 Task: Assign Harsh Tikku as Assignee of Child Issue ChildIssue0055 of Issue Issue0028 in Backlog  in Scrum Project Project0006 in Jira
Action: Mouse moved to (432, 487)
Screenshot: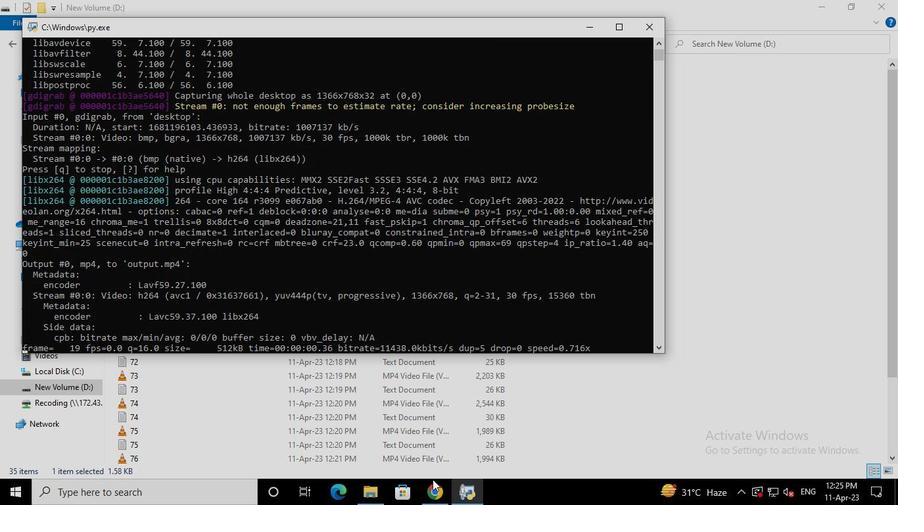 
Action: Mouse pressed left at (432, 487)
Screenshot: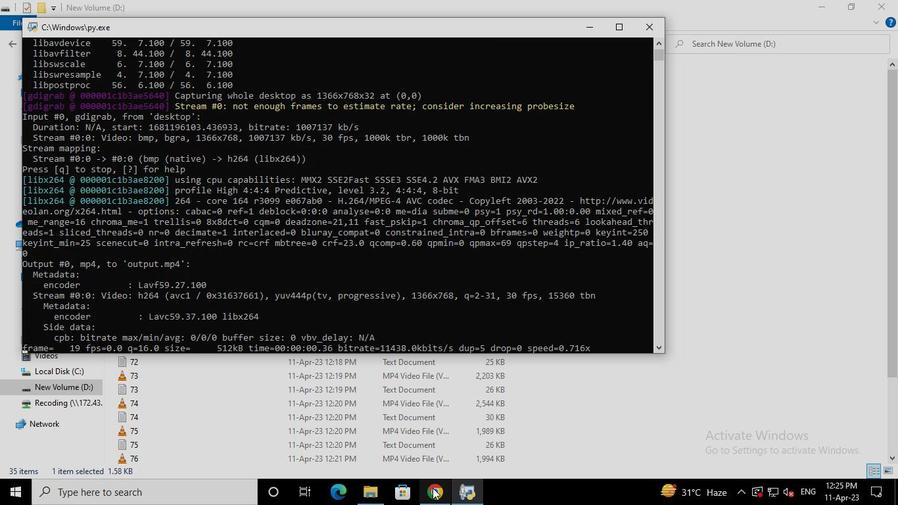 
Action: Mouse moved to (92, 202)
Screenshot: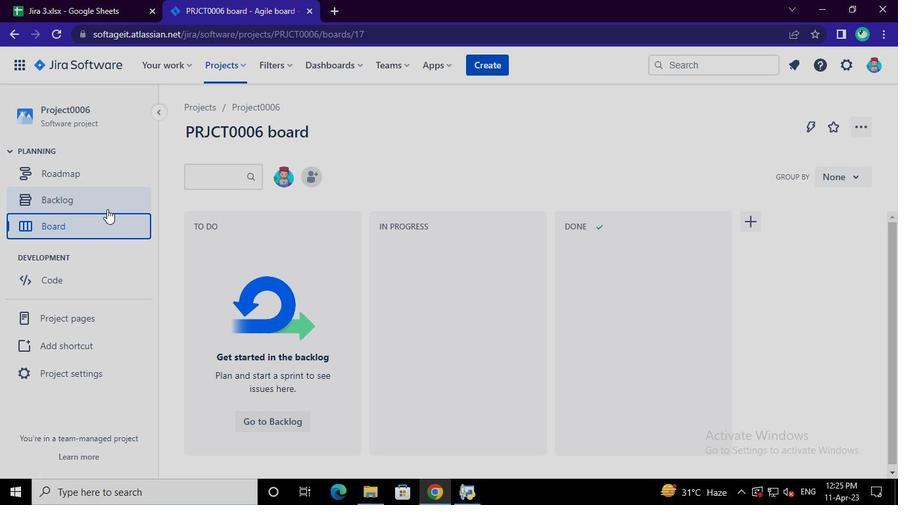 
Action: Mouse pressed left at (92, 202)
Screenshot: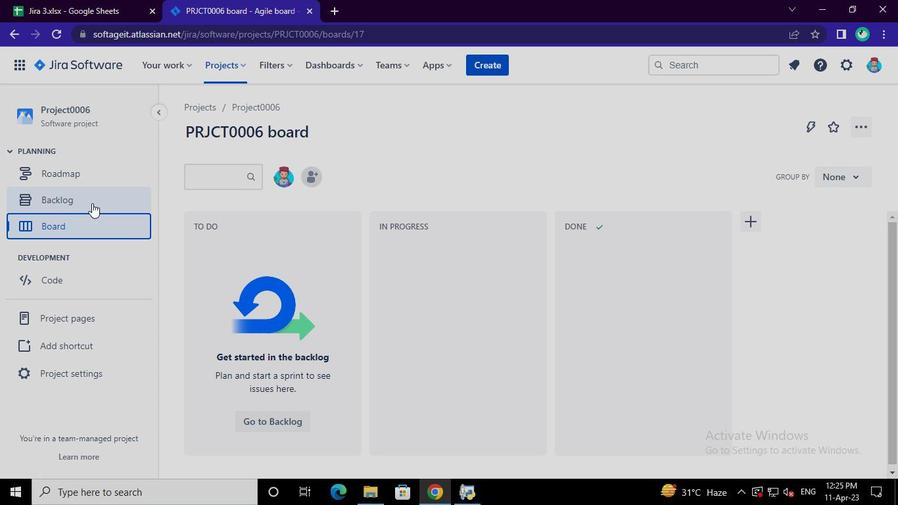 
Action: Mouse moved to (299, 340)
Screenshot: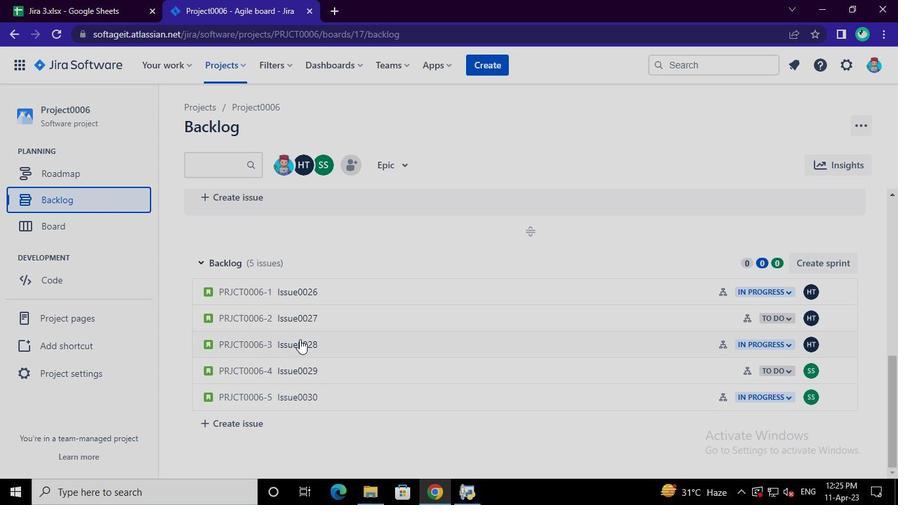 
Action: Mouse pressed left at (299, 340)
Screenshot: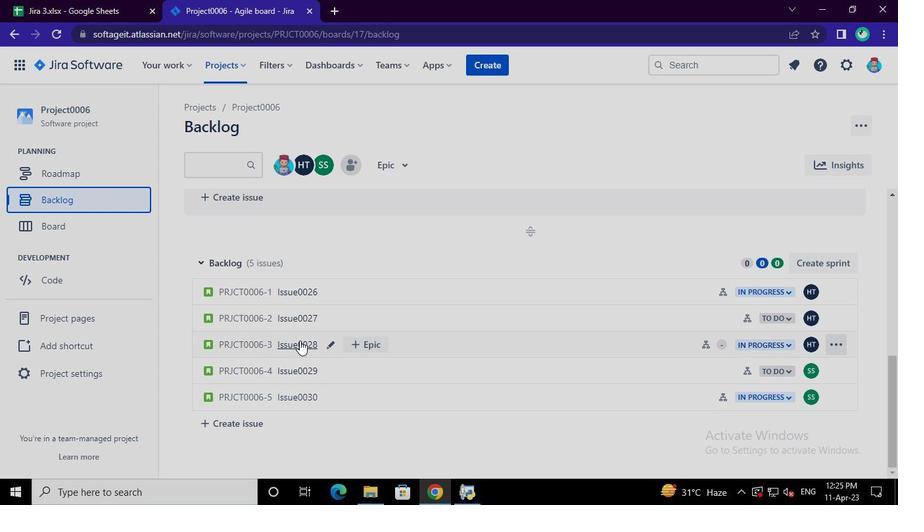 
Action: Mouse moved to (815, 293)
Screenshot: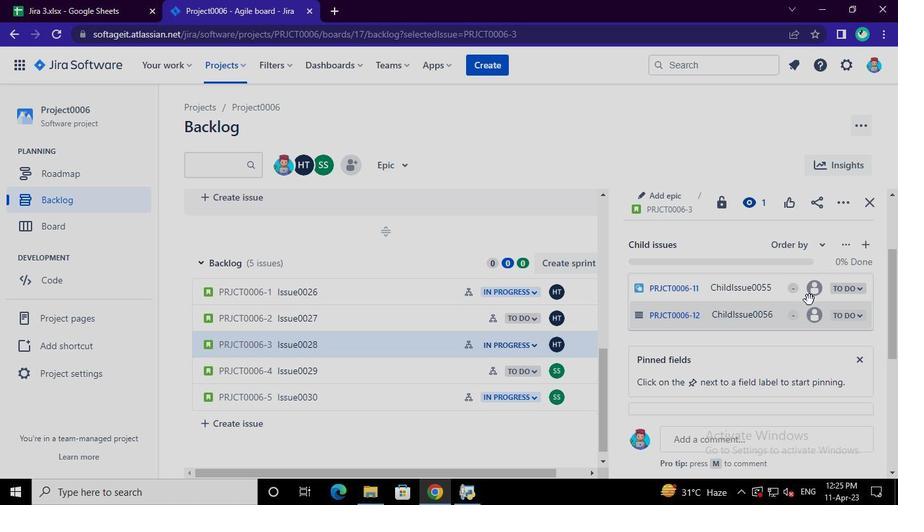 
Action: Mouse pressed left at (815, 293)
Screenshot: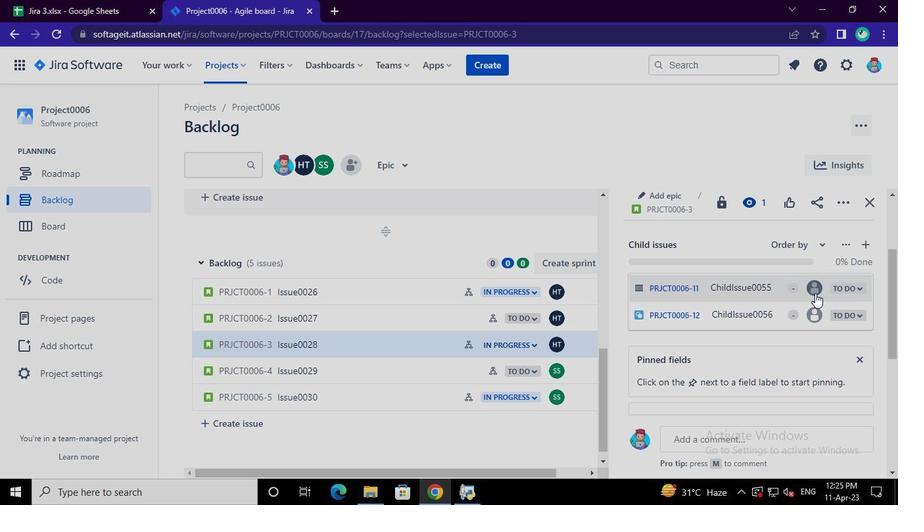 
Action: Mouse moved to (697, 370)
Screenshot: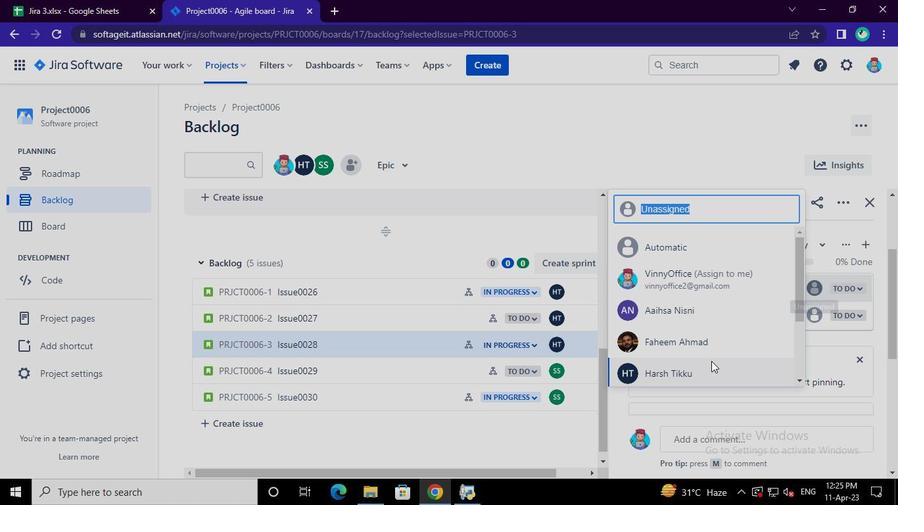 
Action: Mouse pressed left at (697, 370)
Screenshot: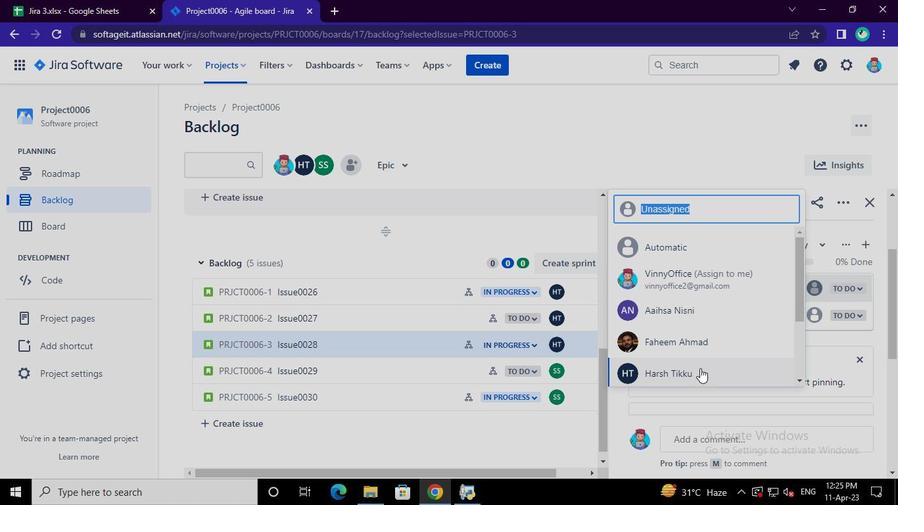 
Action: Mouse moved to (474, 494)
Screenshot: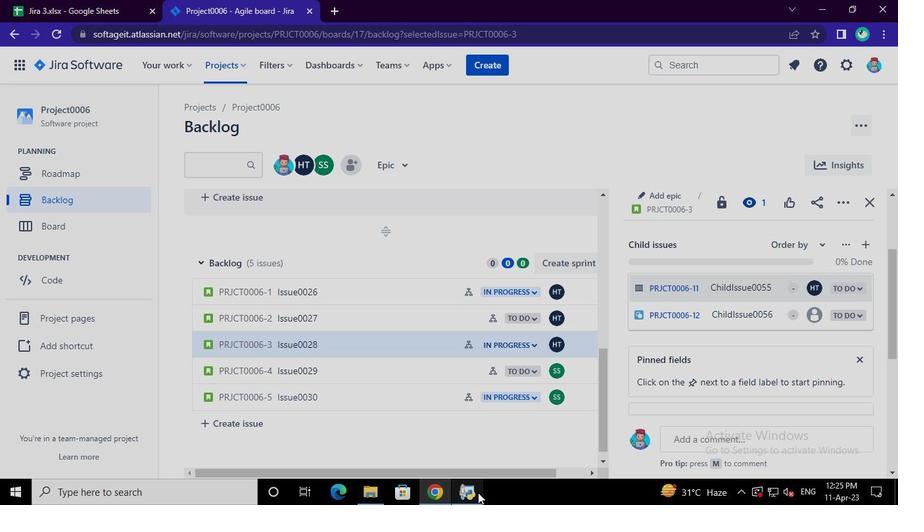 
Action: Mouse pressed left at (474, 494)
Screenshot: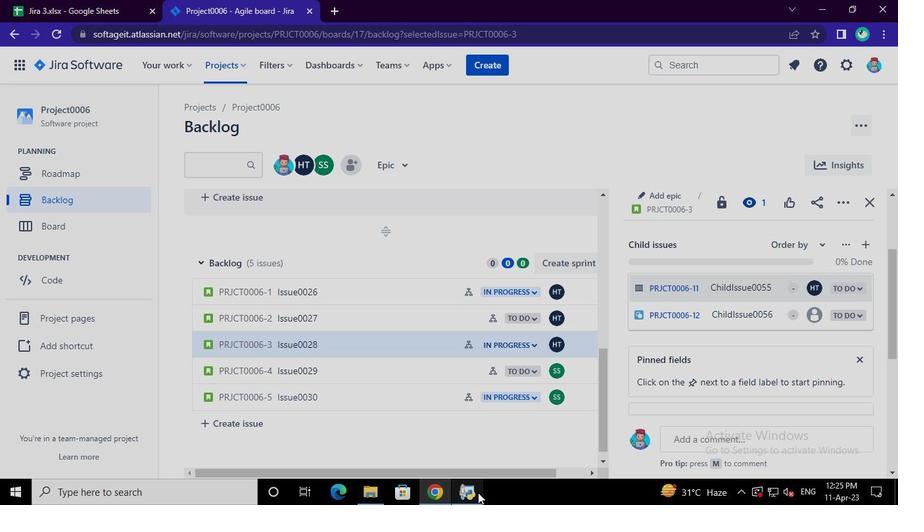 
Action: Mouse moved to (652, 26)
Screenshot: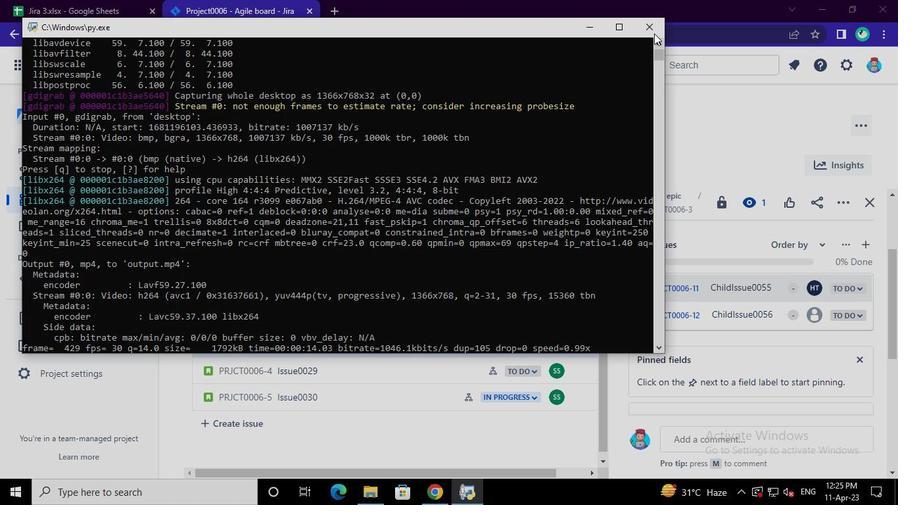 
Action: Mouse pressed left at (652, 26)
Screenshot: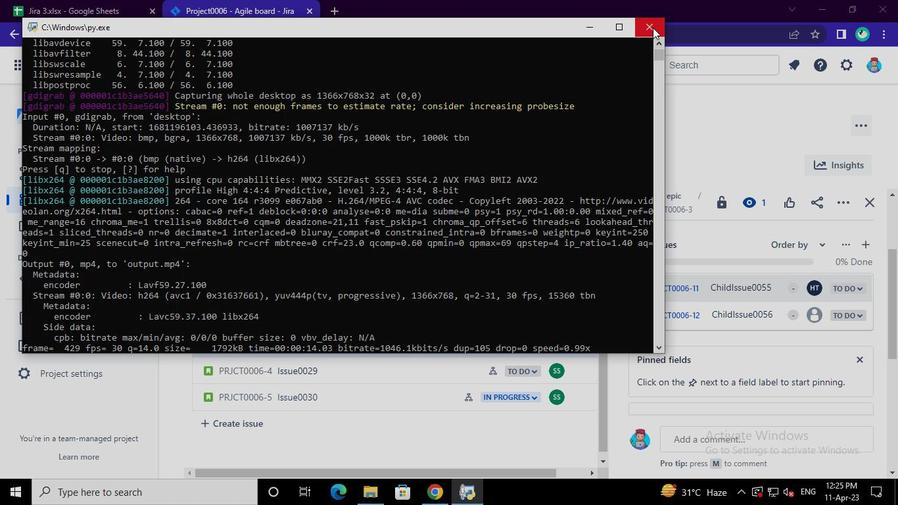 
